 Task: Add Bulk Foods Milk Chocolate Almond Bark to the cart.
Action: Mouse moved to (24, 78)
Screenshot: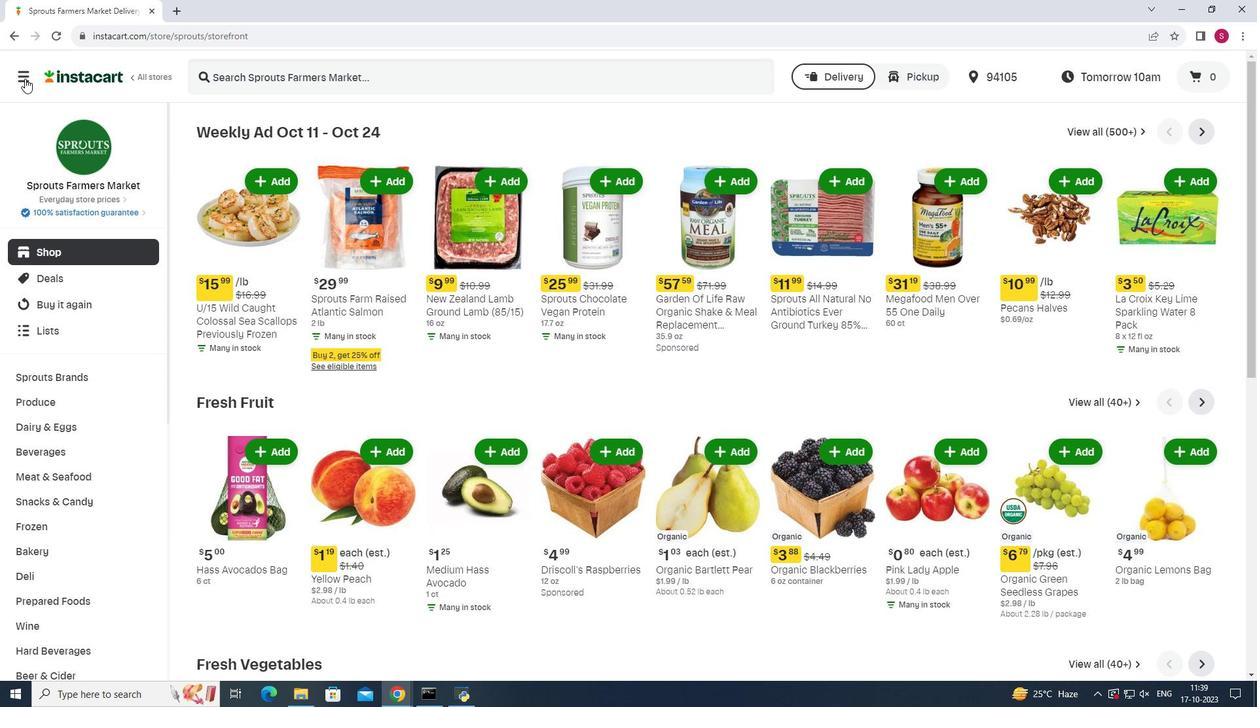 
Action: Mouse pressed left at (24, 78)
Screenshot: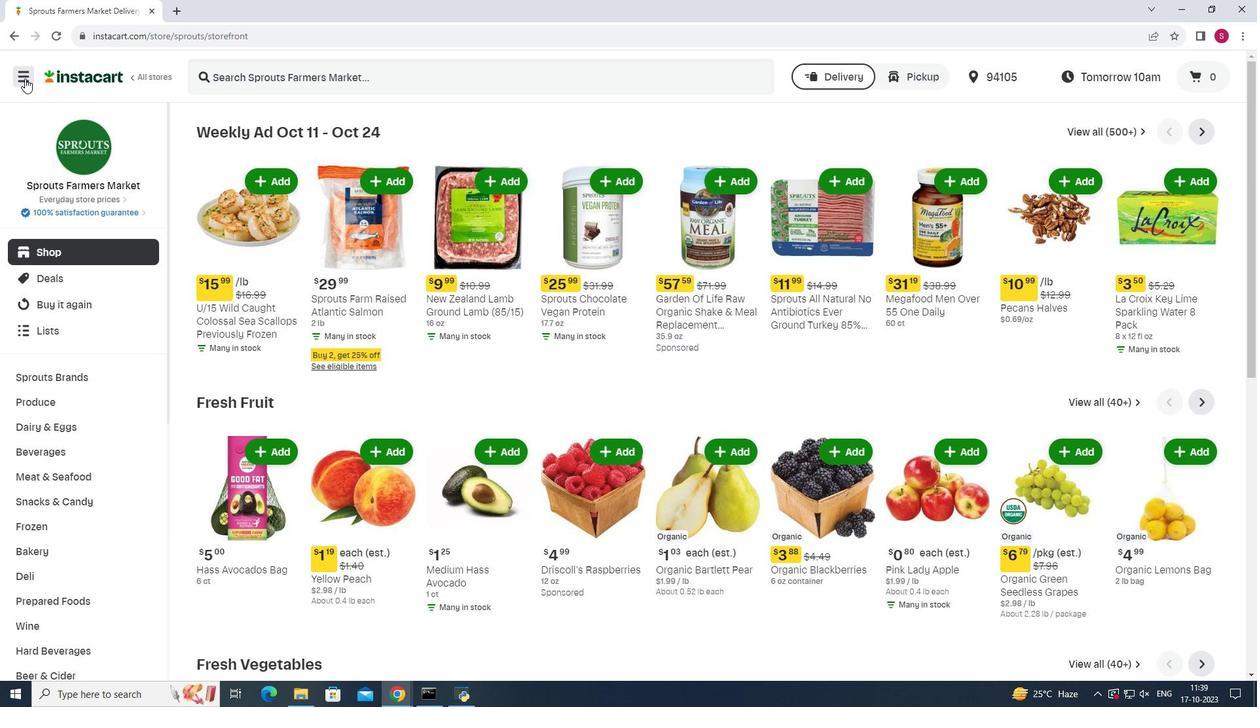 
Action: Mouse moved to (63, 344)
Screenshot: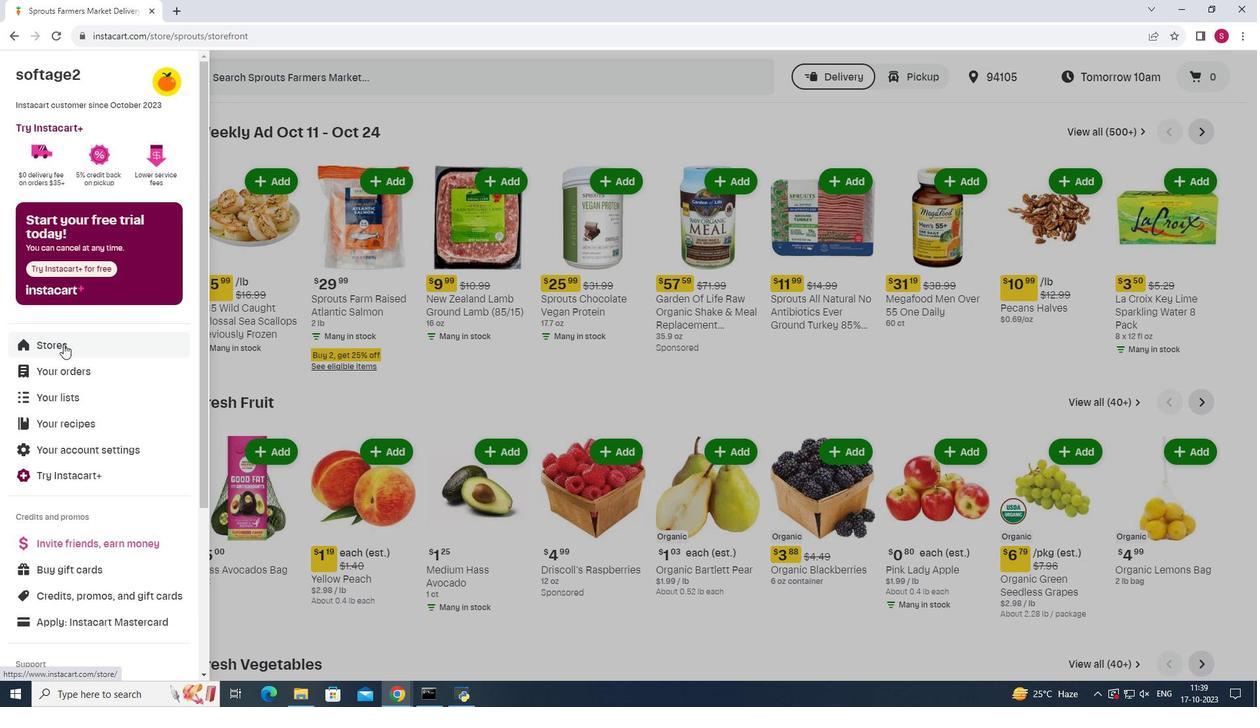 
Action: Mouse pressed left at (63, 344)
Screenshot: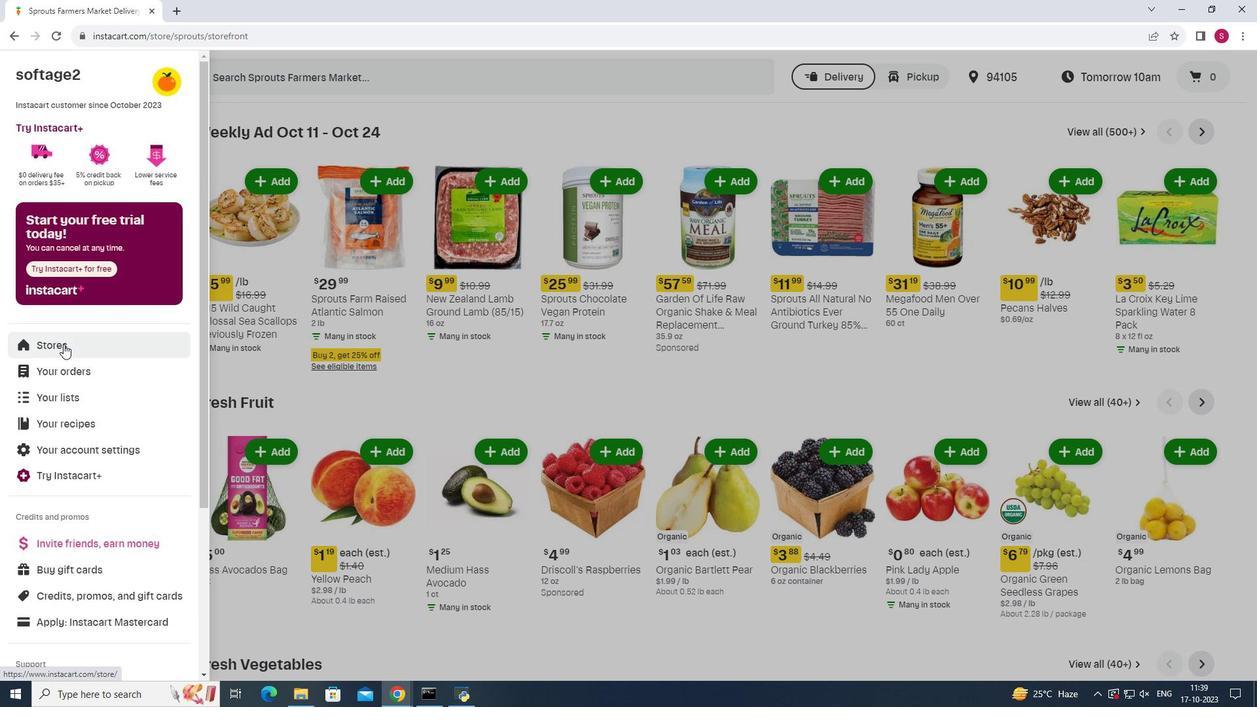 
Action: Mouse moved to (299, 116)
Screenshot: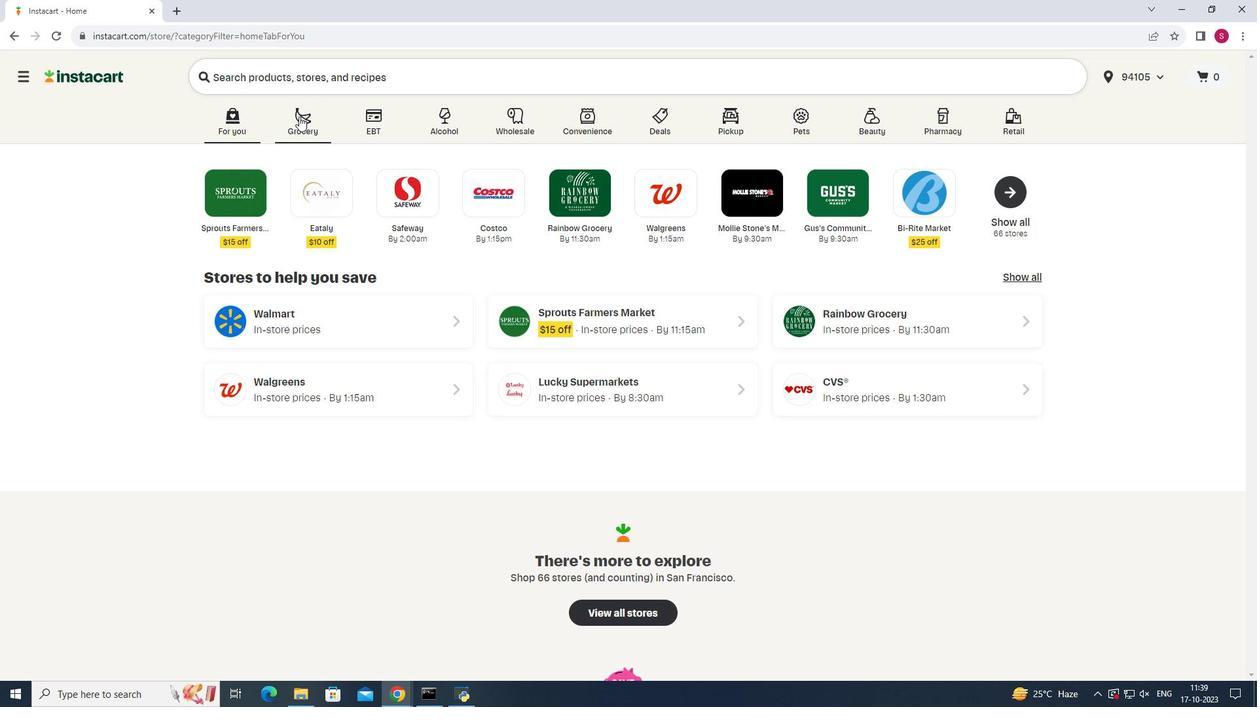 
Action: Mouse pressed left at (299, 116)
Screenshot: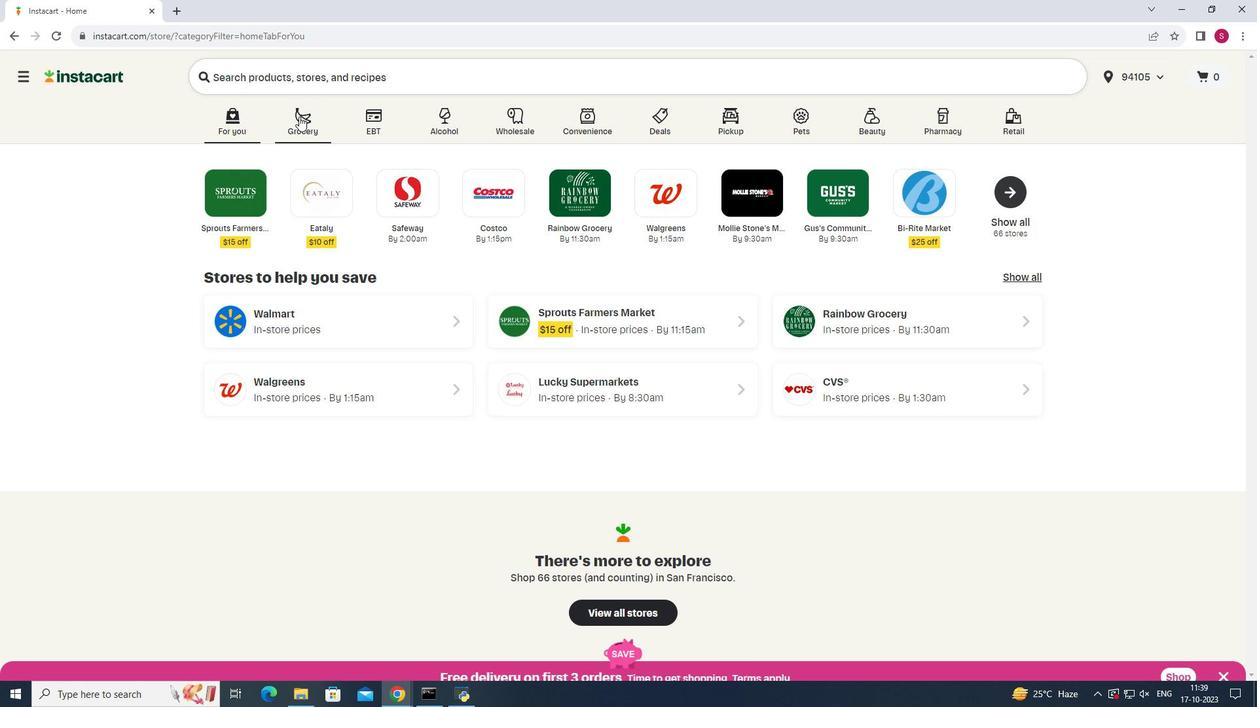 
Action: Mouse moved to (882, 176)
Screenshot: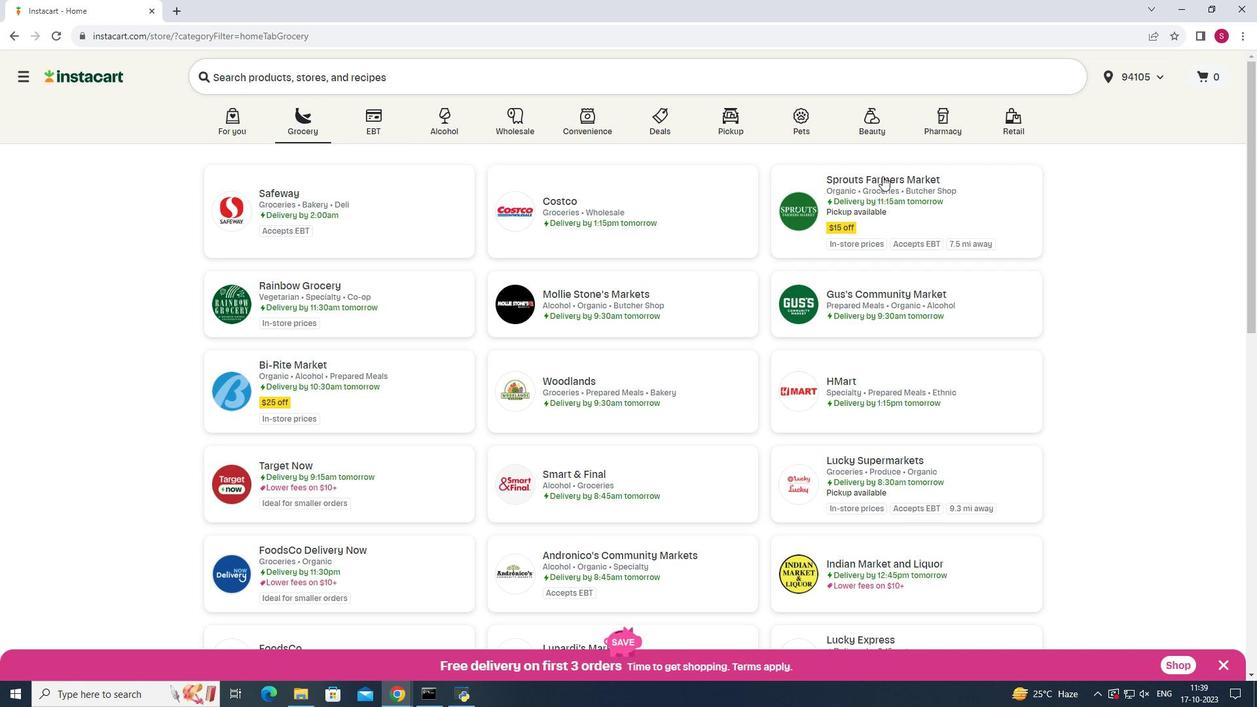 
Action: Mouse pressed left at (882, 176)
Screenshot: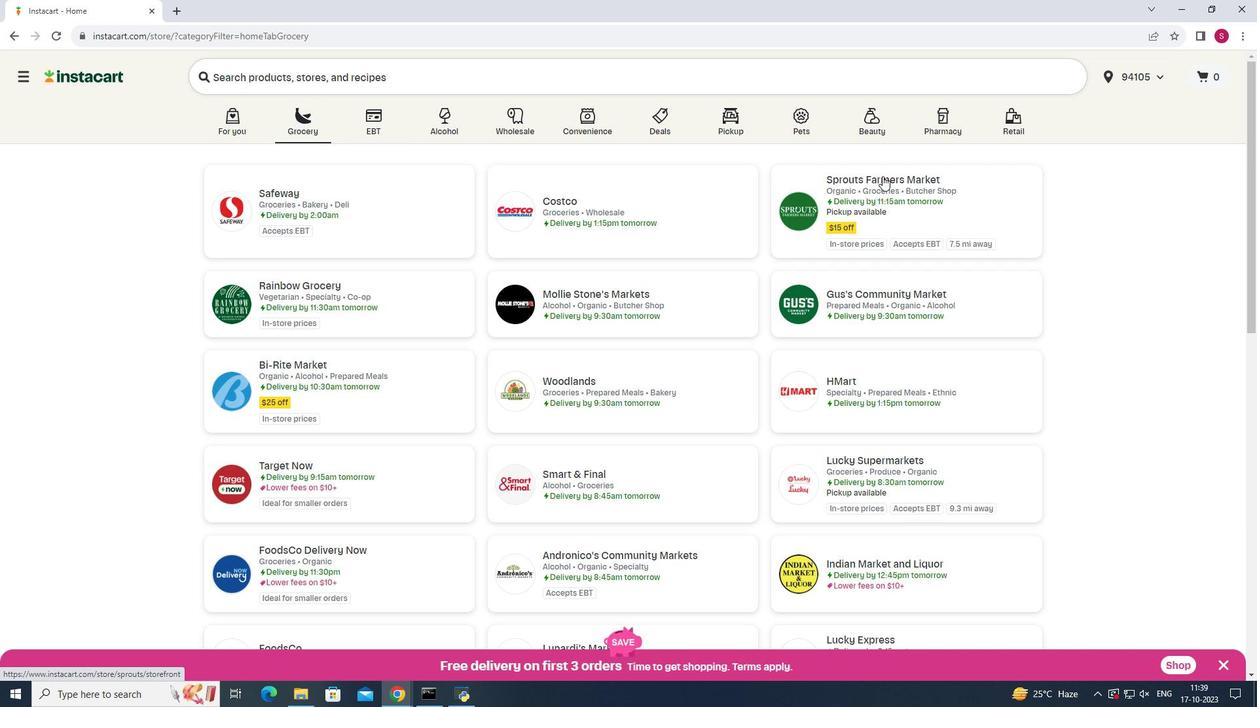 
Action: Mouse moved to (89, 498)
Screenshot: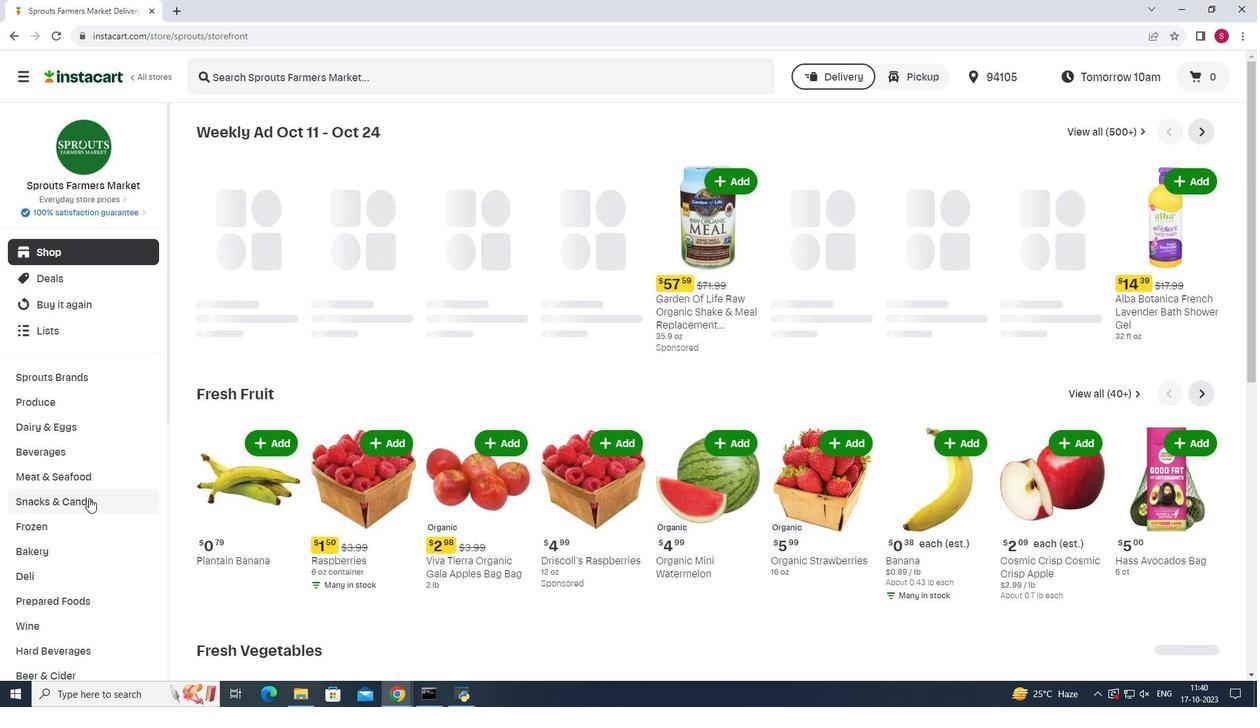 
Action: Mouse pressed left at (89, 498)
Screenshot: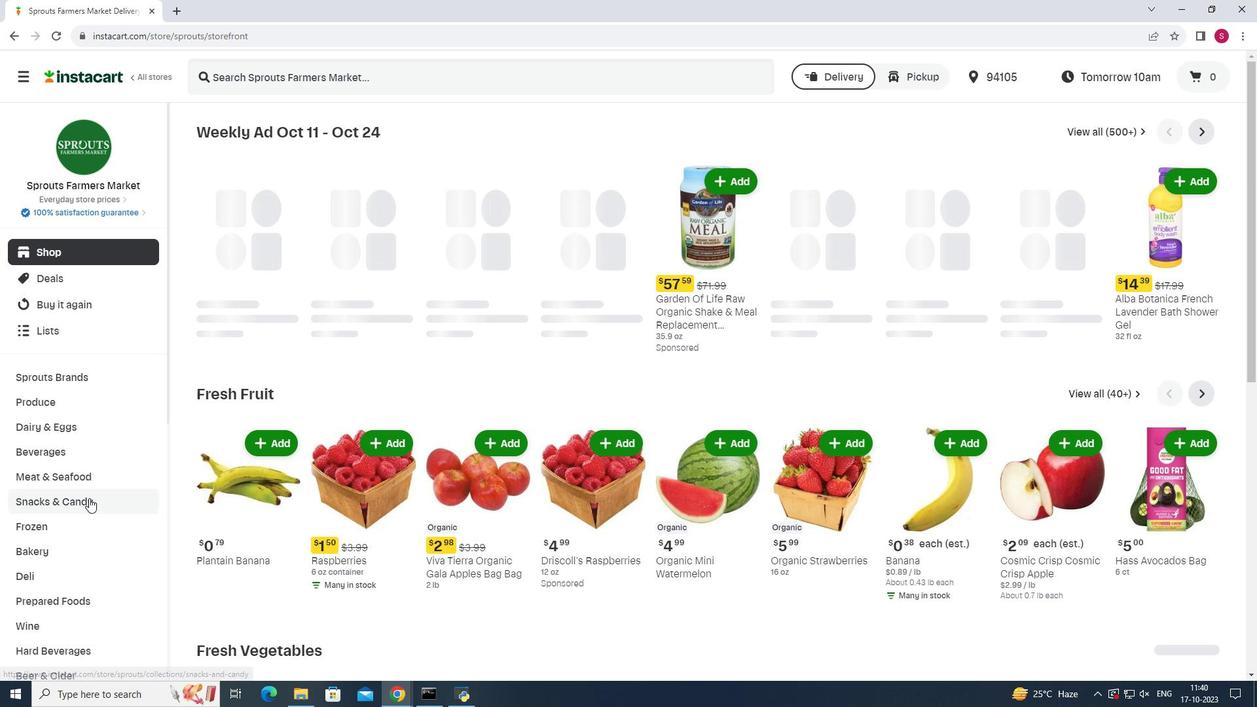
Action: Mouse moved to (386, 166)
Screenshot: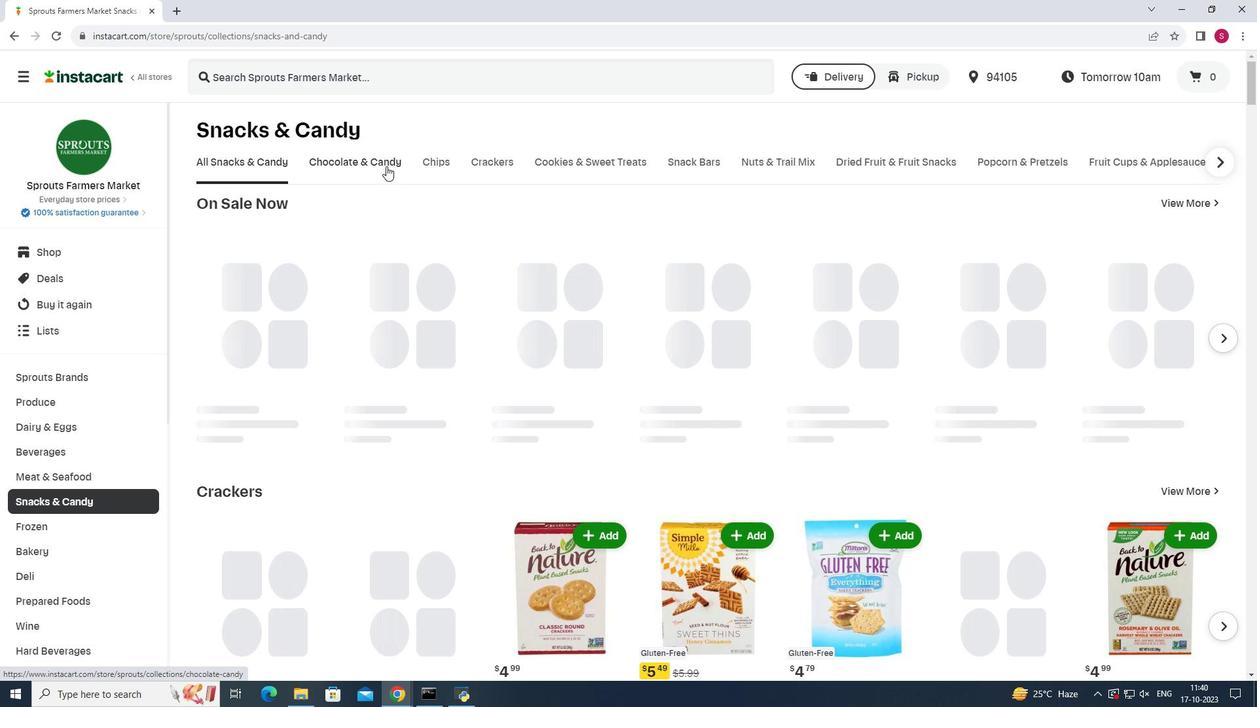 
Action: Mouse pressed left at (386, 166)
Screenshot: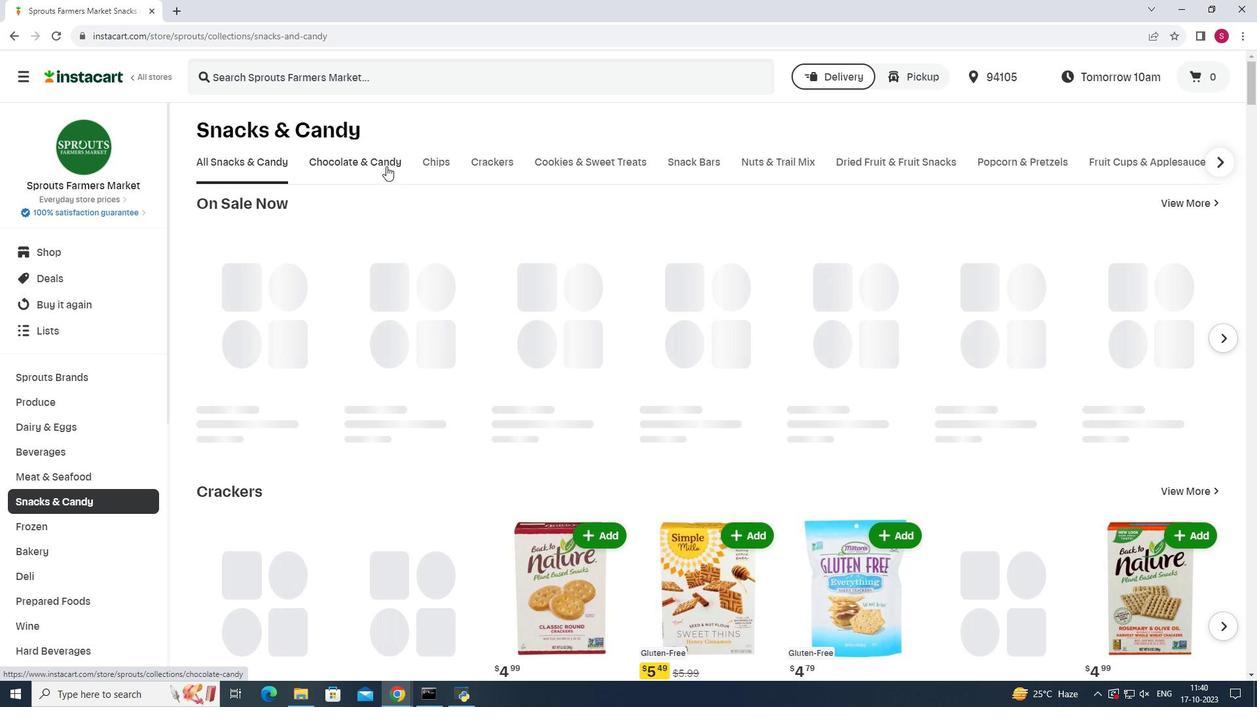 
Action: Mouse moved to (333, 219)
Screenshot: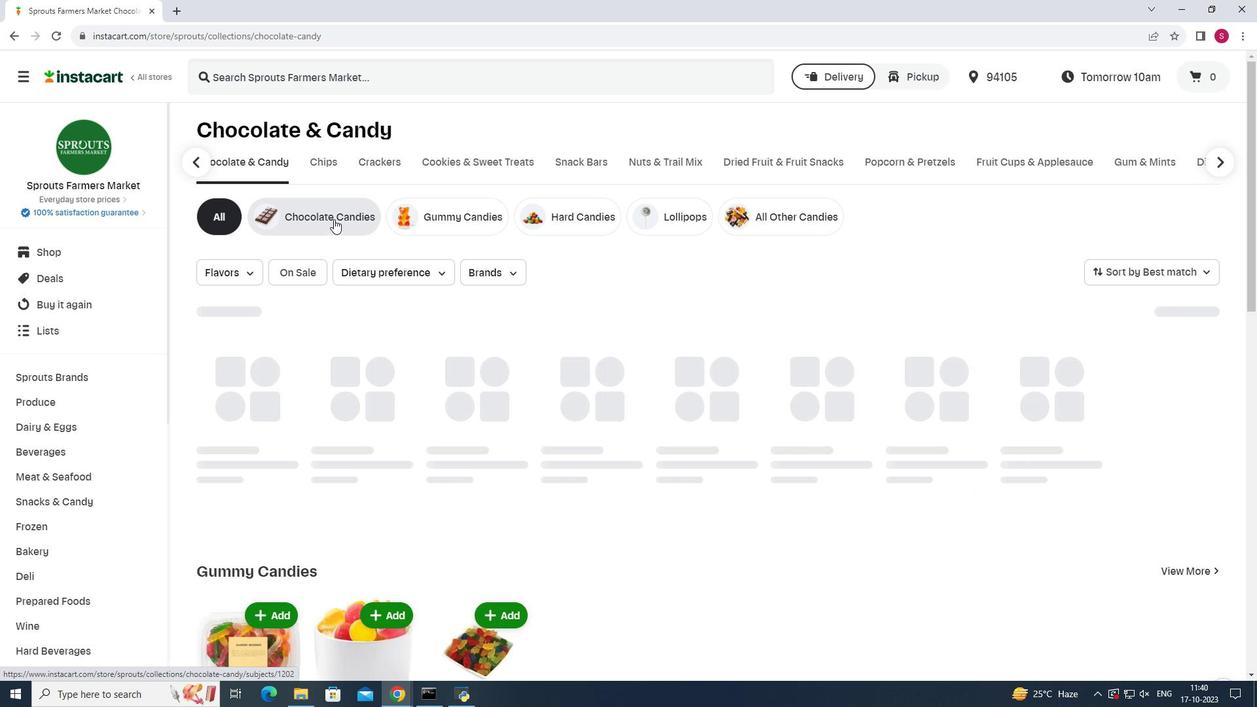 
Action: Mouse pressed left at (333, 219)
Screenshot: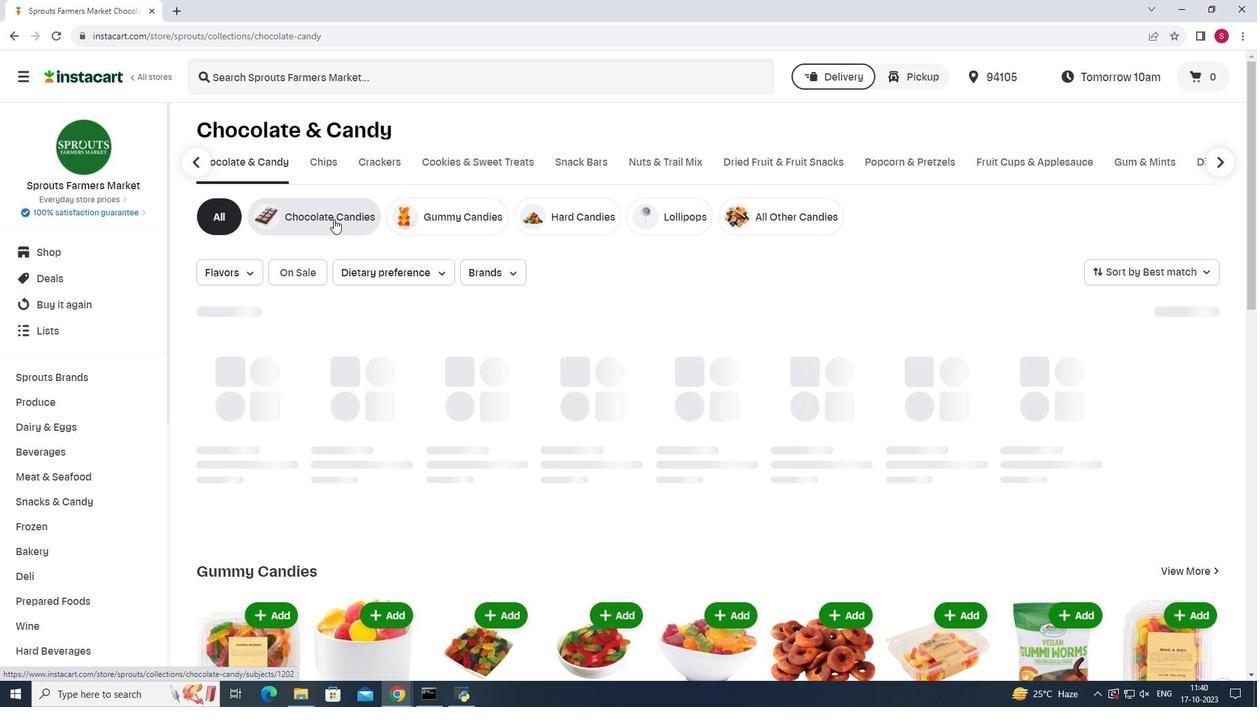 
Action: Mouse moved to (518, 72)
Screenshot: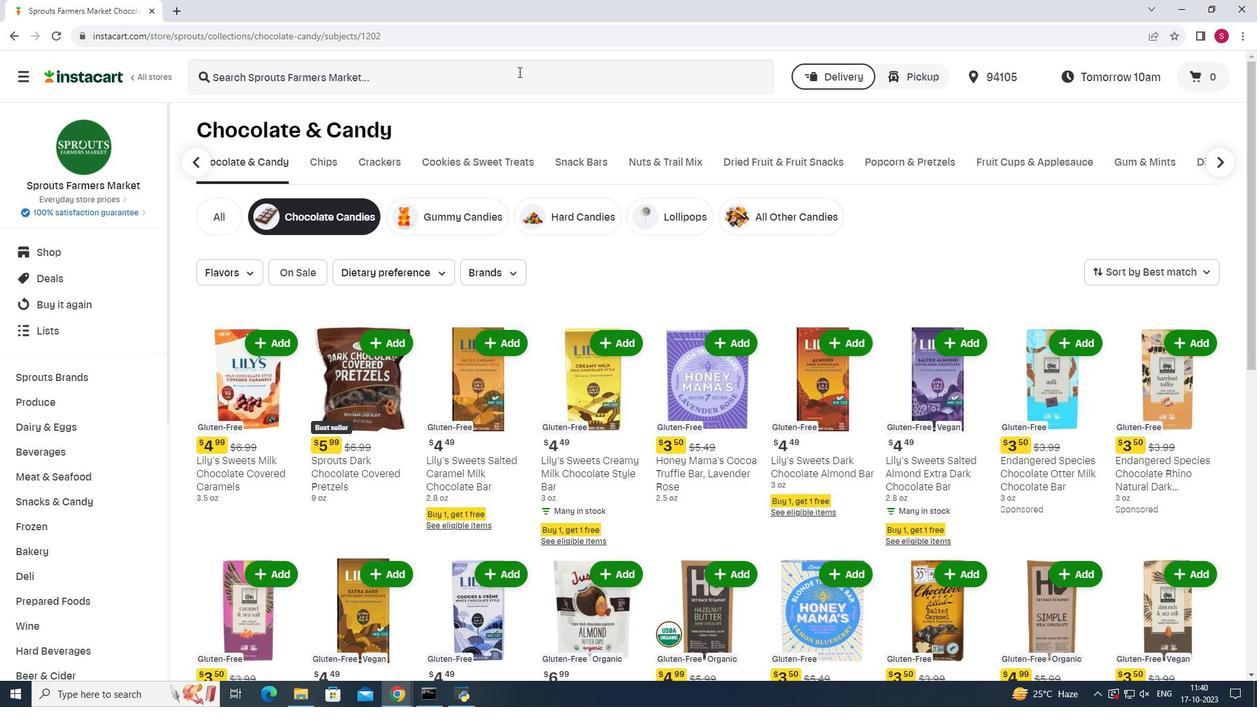 
Action: Mouse pressed left at (518, 72)
Screenshot: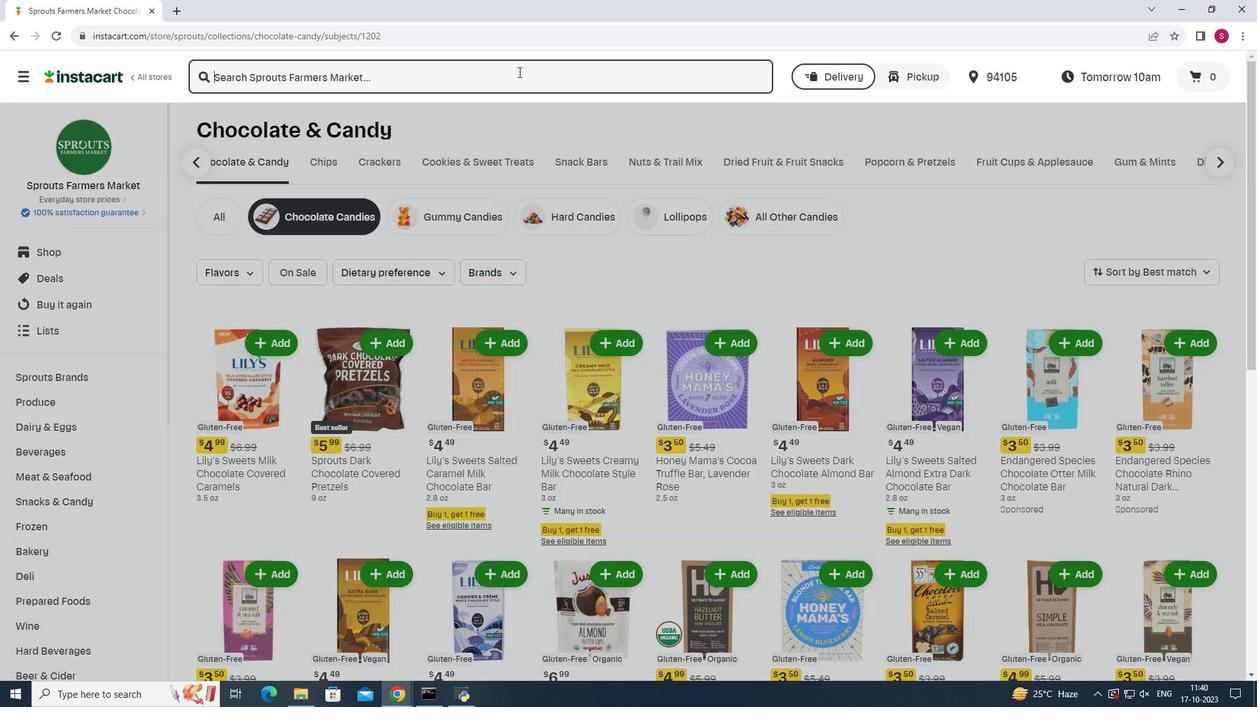 
Action: Mouse moved to (518, 72)
Screenshot: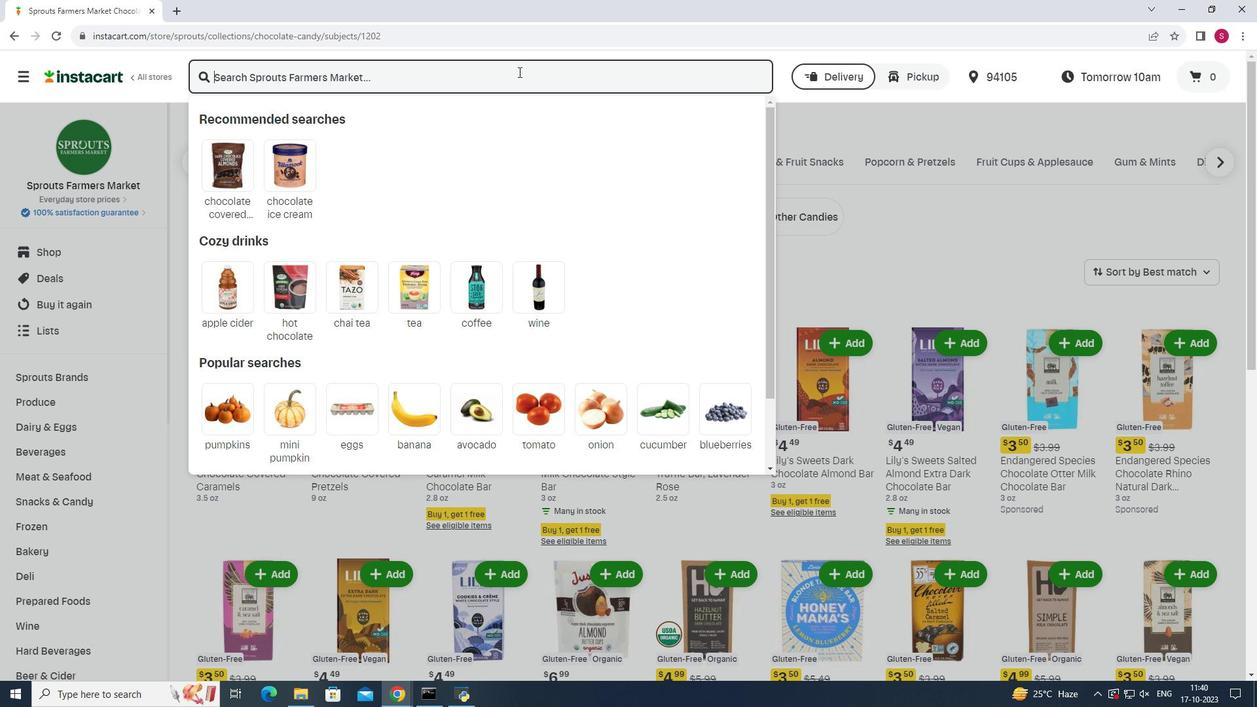 
Action: Key pressed <Key.shift>Bulk<Key.space><Key.shift>Foods<Key.space><Key.shift><Key.shift>Milk<Key.space><Key.shift>Chocolate<Key.space><Key.shift>Almond<Key.space><Key.shift>Bark<Key.enter>
Screenshot: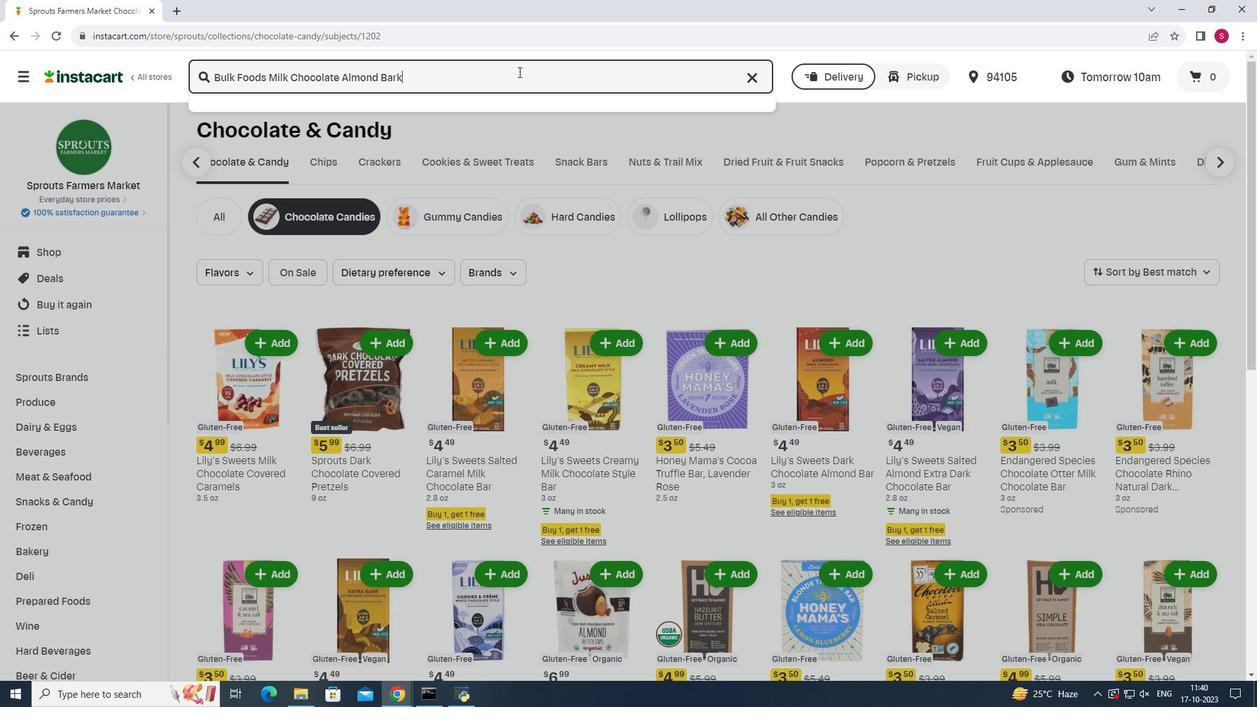 
Action: Mouse moved to (770, 208)
Screenshot: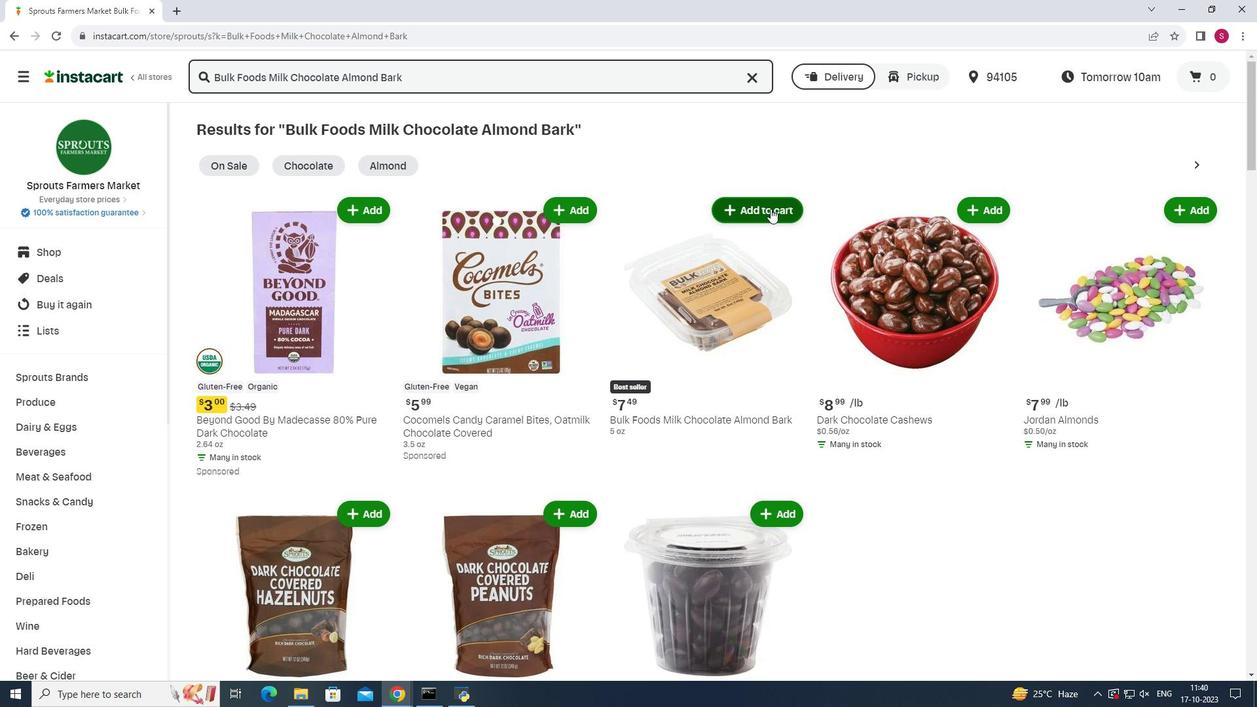 
Action: Mouse pressed left at (770, 208)
Screenshot: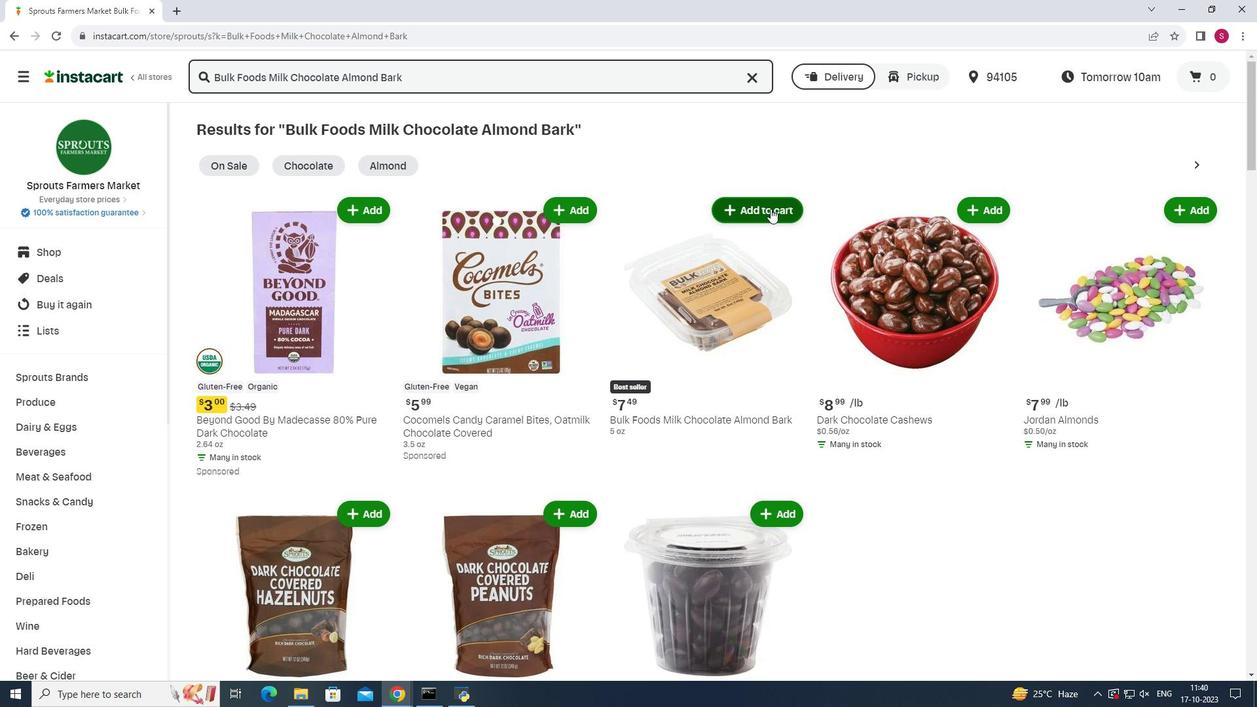 
Action: Mouse moved to (747, 147)
Screenshot: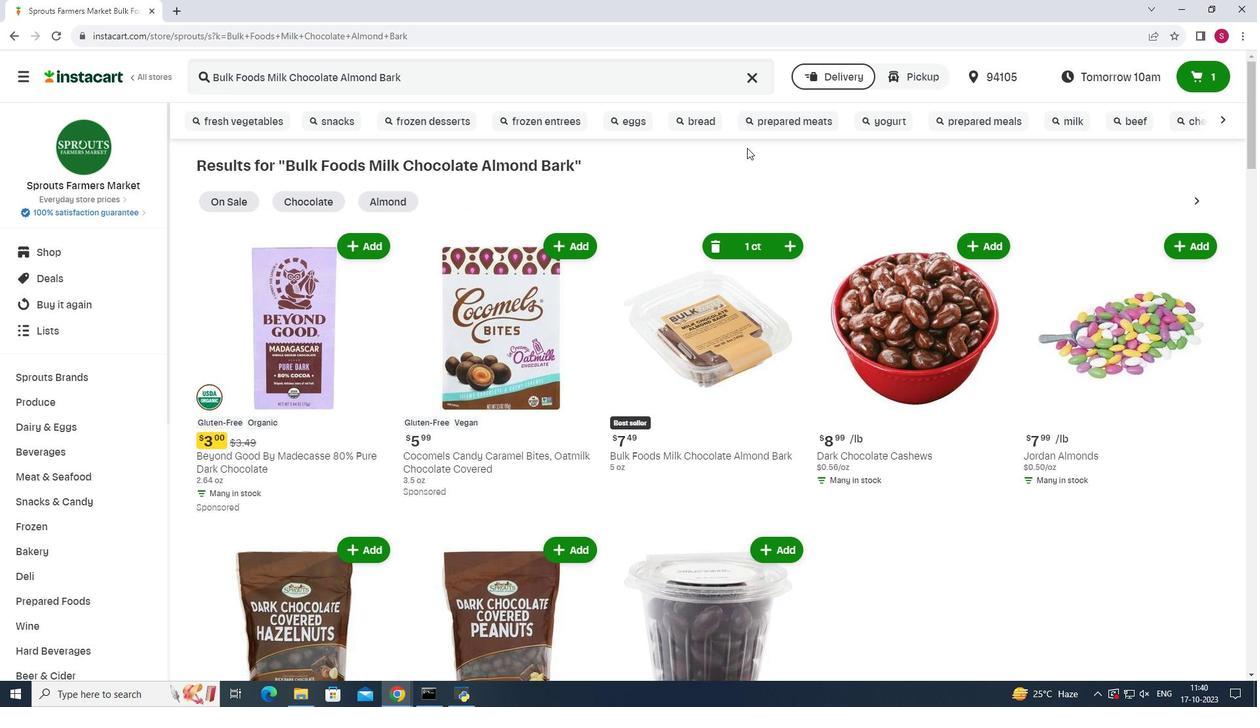 
